 Task: Check the blogs from our CEO.
Action: Mouse moved to (1338, 258)
Screenshot: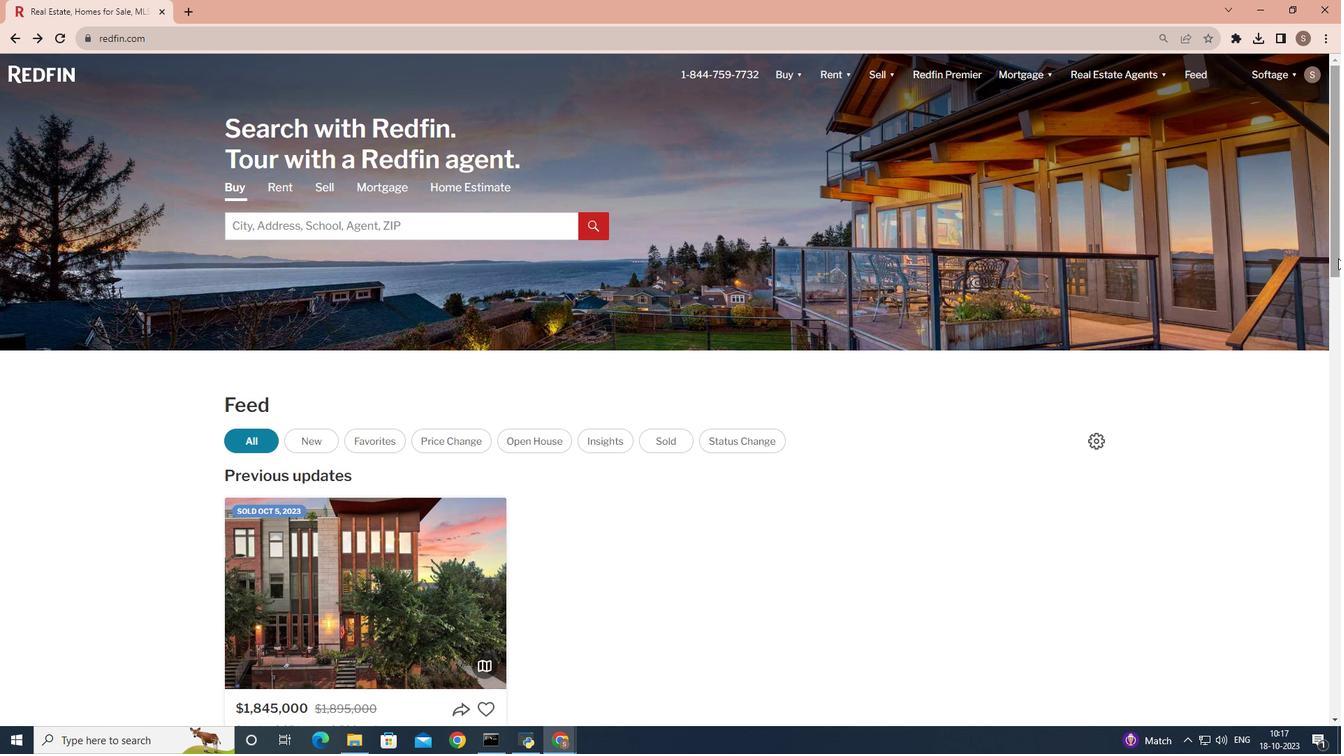 
Action: Mouse pressed left at (1338, 258)
Screenshot: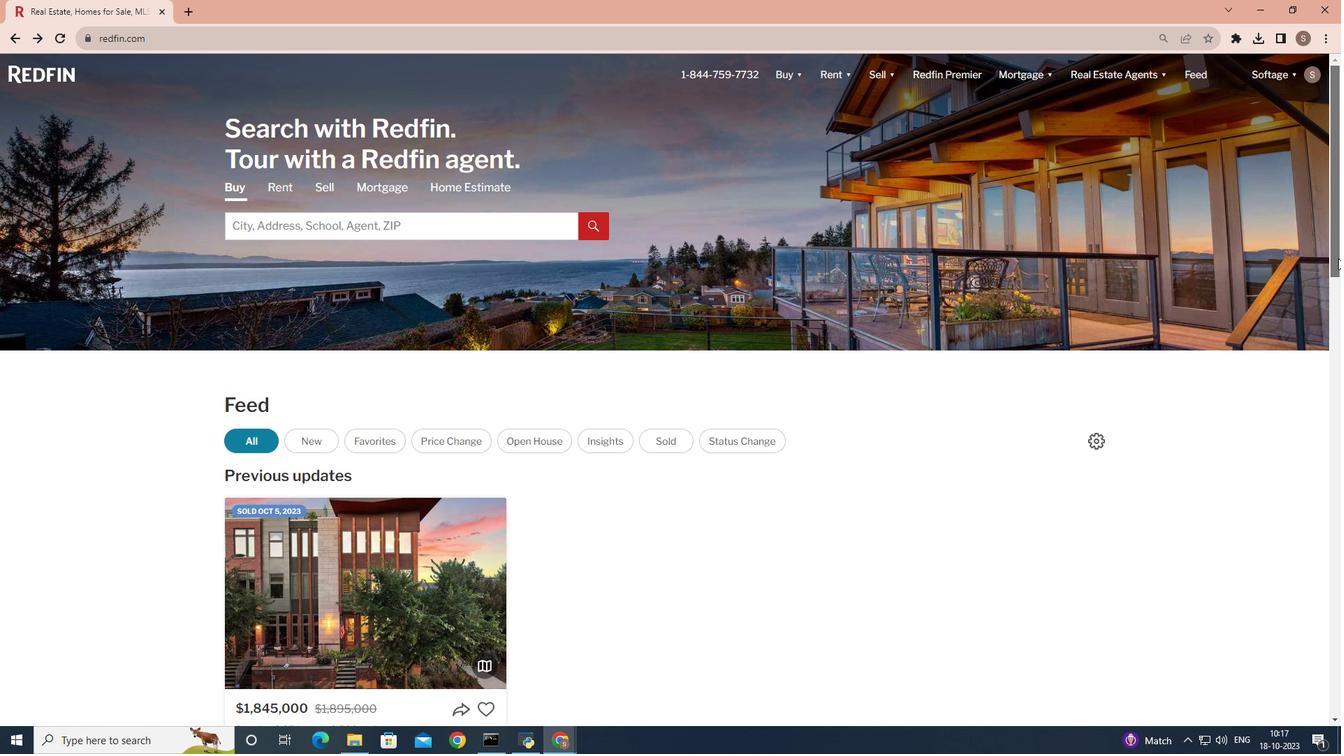 
Action: Mouse moved to (385, 602)
Screenshot: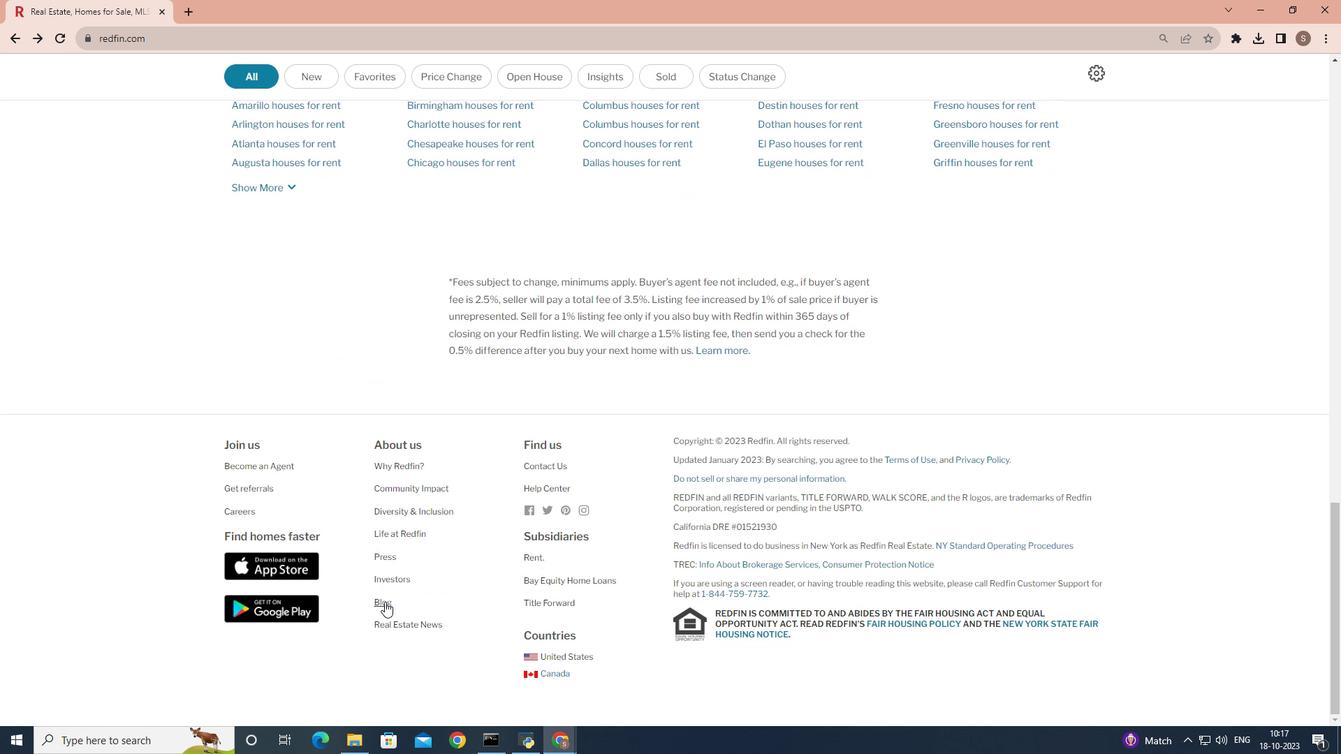 
Action: Mouse pressed left at (385, 602)
Screenshot: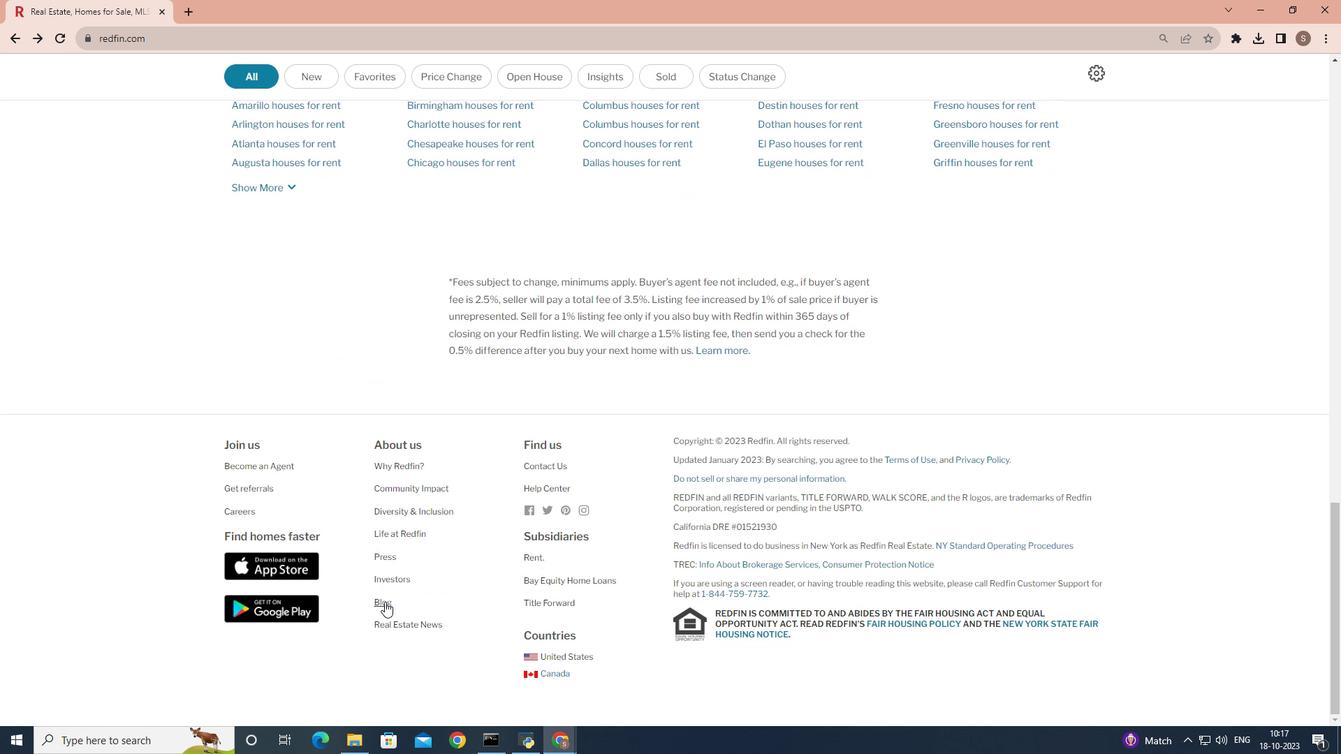 
Action: Mouse moved to (723, 151)
Screenshot: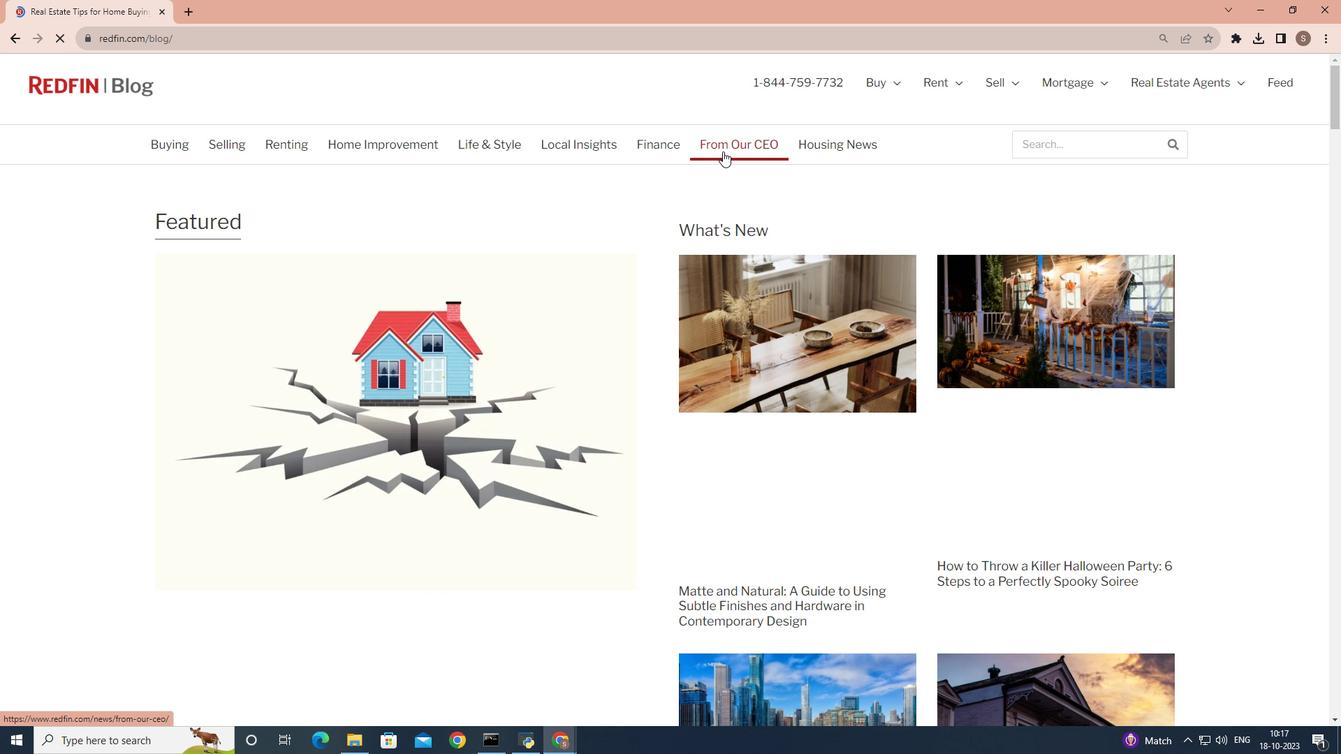 
Action: Mouse pressed left at (723, 151)
Screenshot: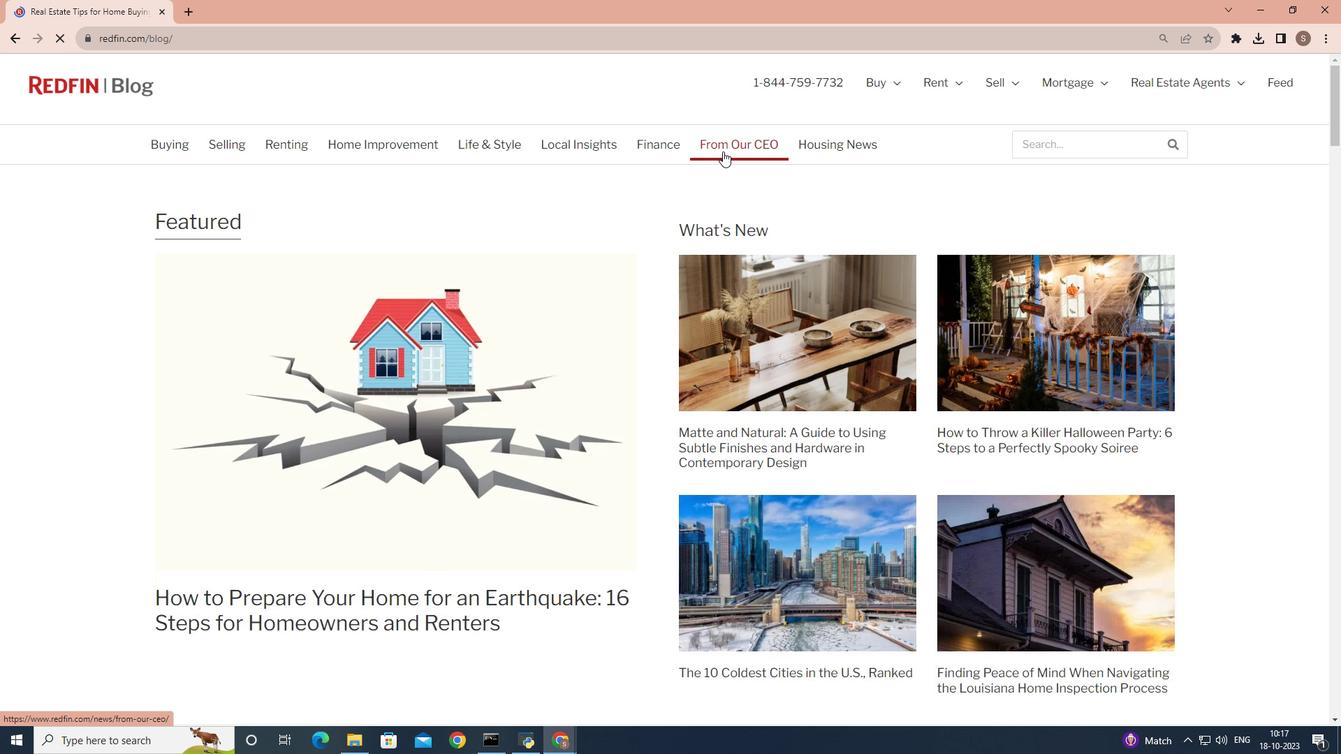 
